 Task: Add a contact to your favorites in Microsoft Outlook by right-clicking on their name.
Action: Mouse moved to (22, 101)
Screenshot: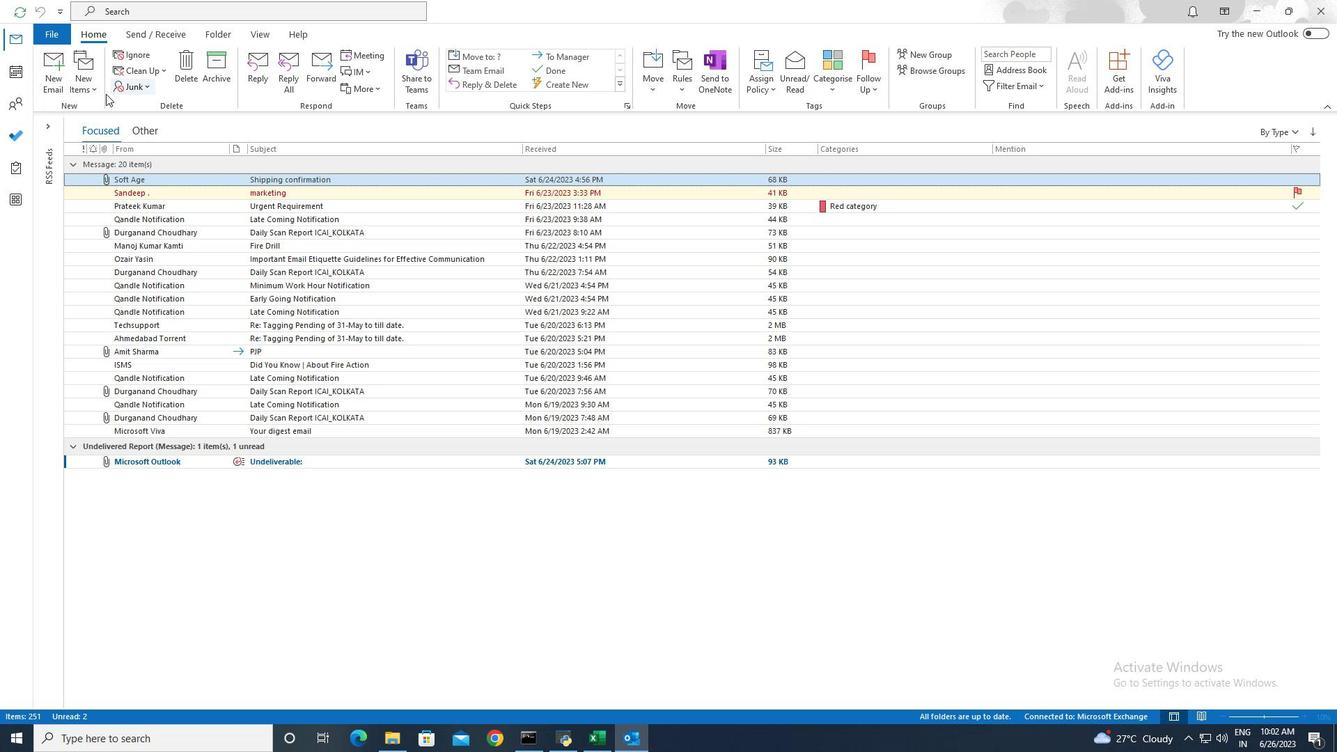
Action: Mouse pressed left at (22, 101)
Screenshot: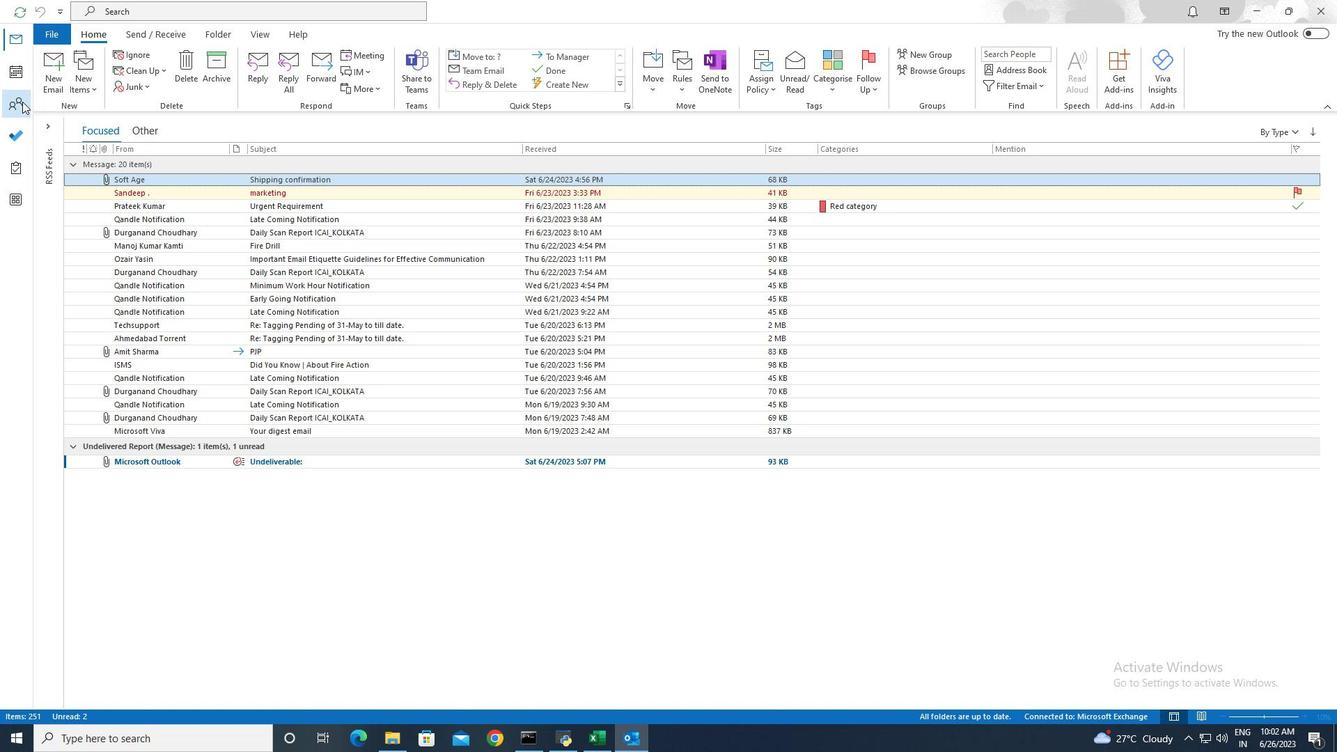 
Action: Mouse moved to (163, 26)
Screenshot: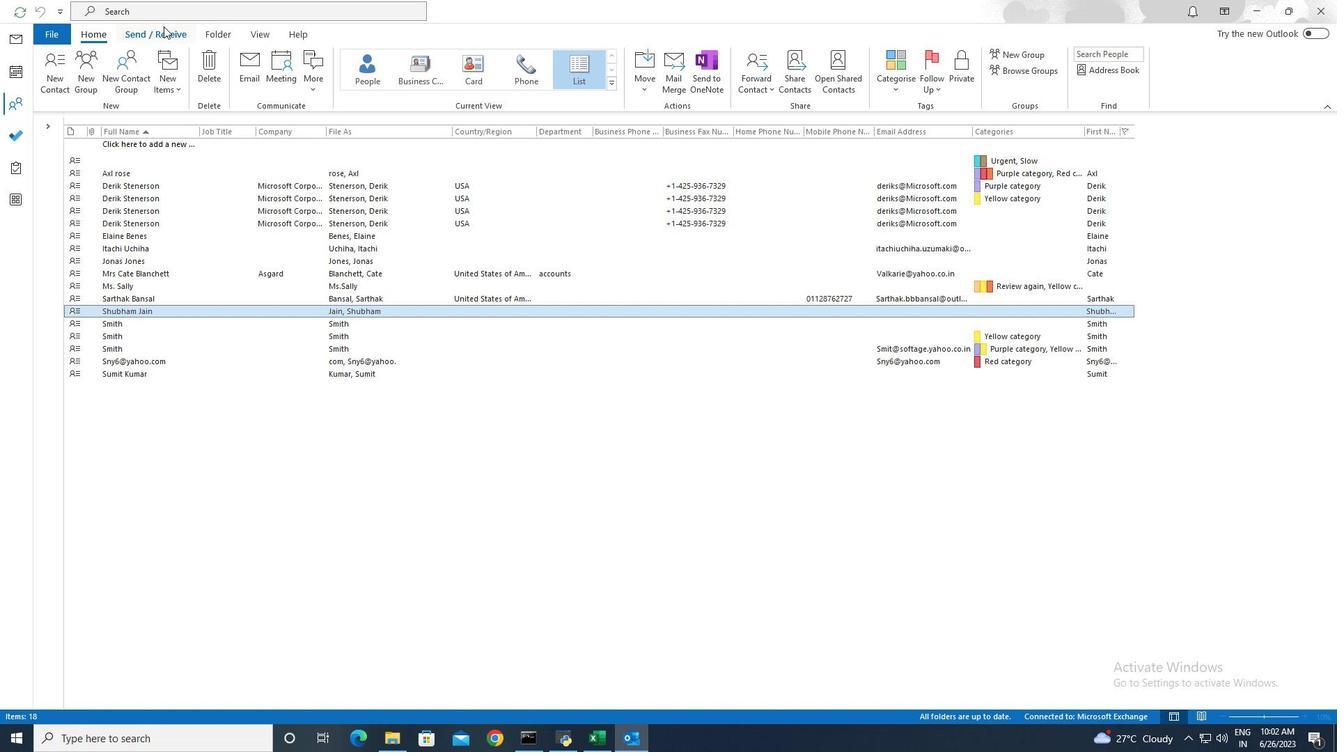 
Action: Mouse pressed left at (163, 26)
Screenshot: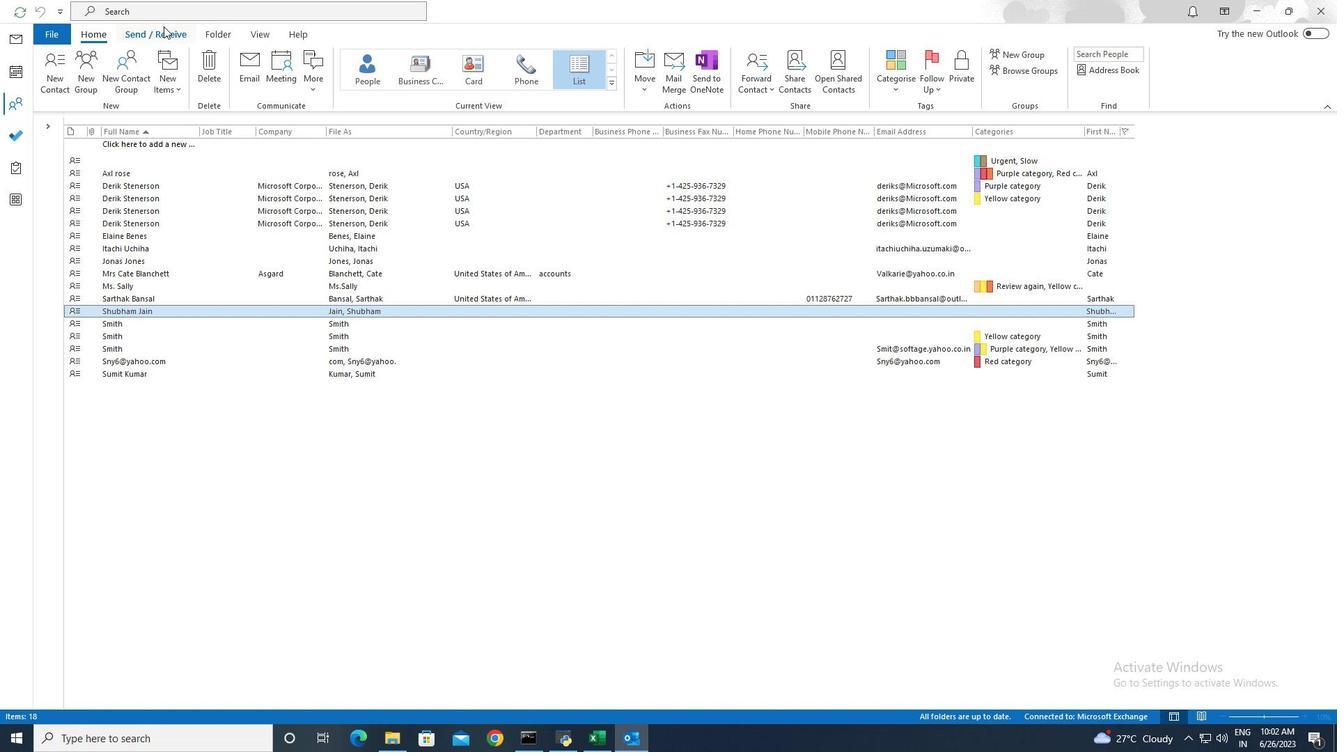 
Action: Mouse moved to (345, 80)
Screenshot: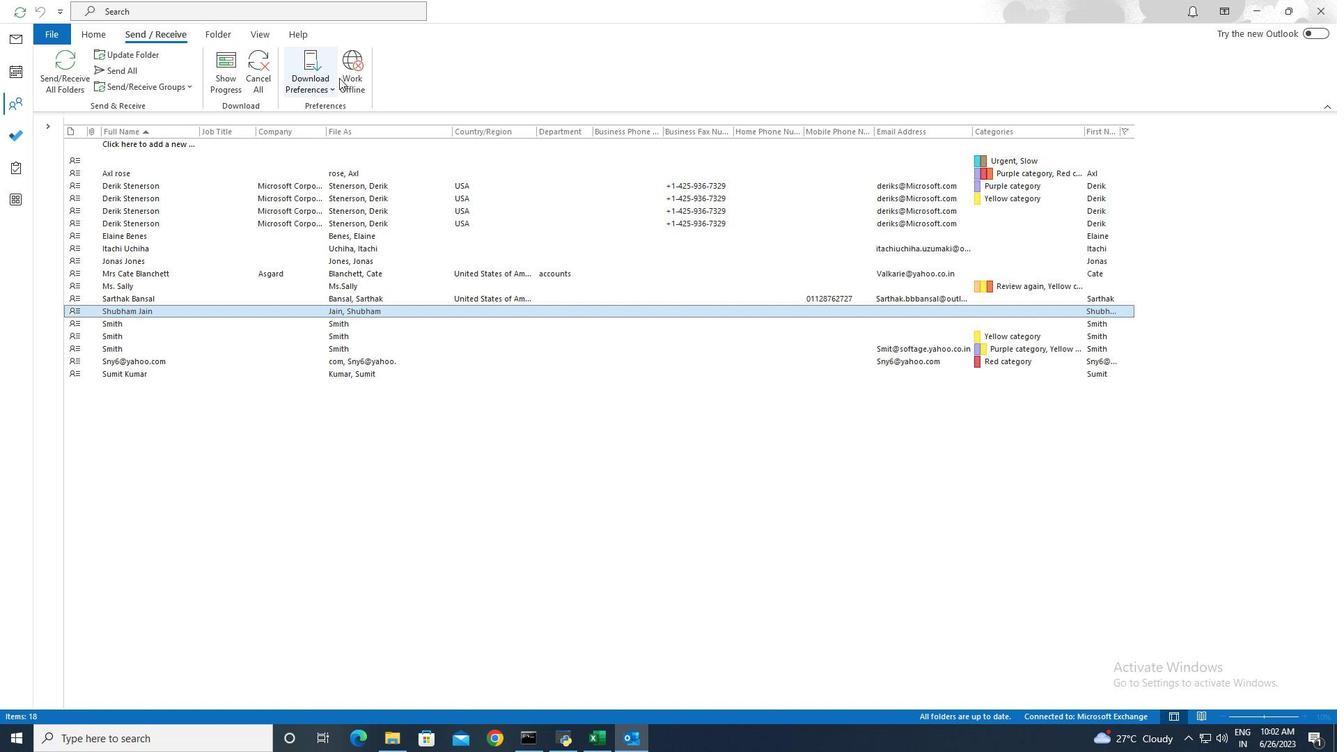 
Action: Mouse pressed left at (345, 80)
Screenshot: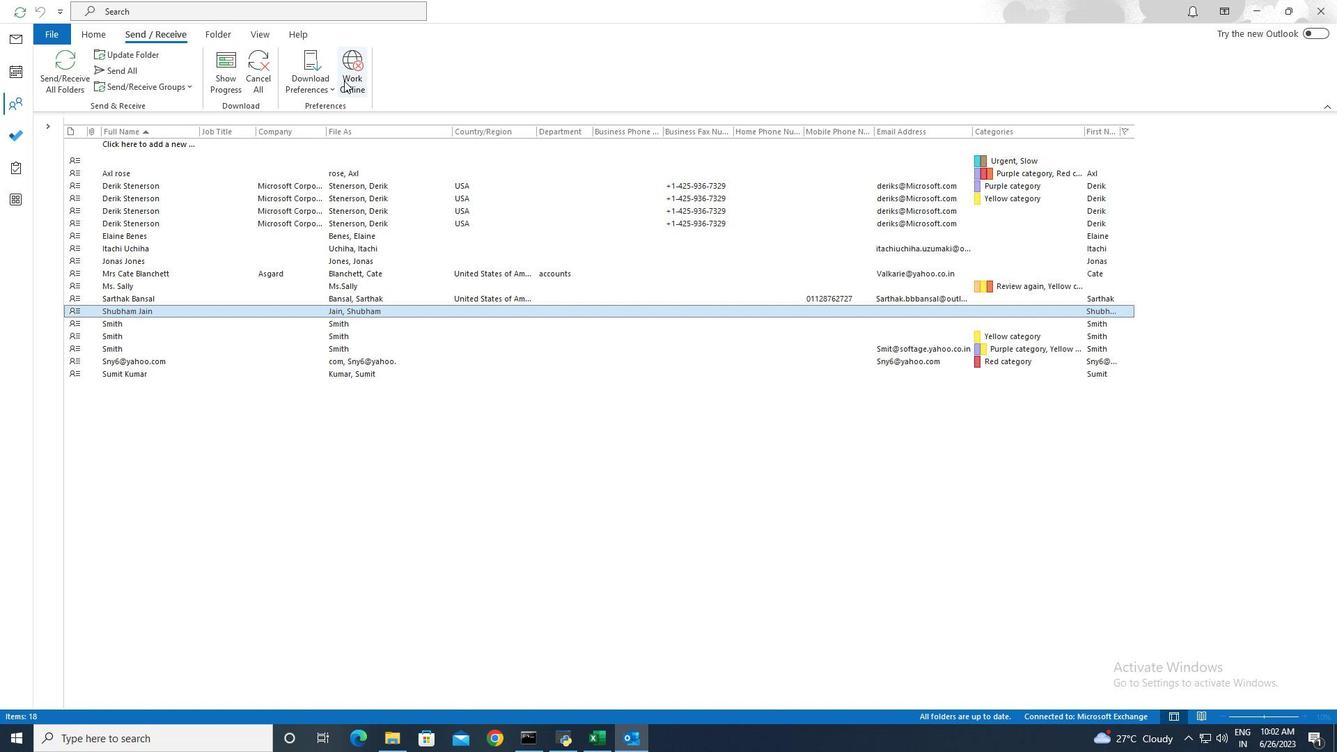 
